 Task: Enable the video filter "Scene video filter" for transcode stream output.
Action: Mouse moved to (117, 17)
Screenshot: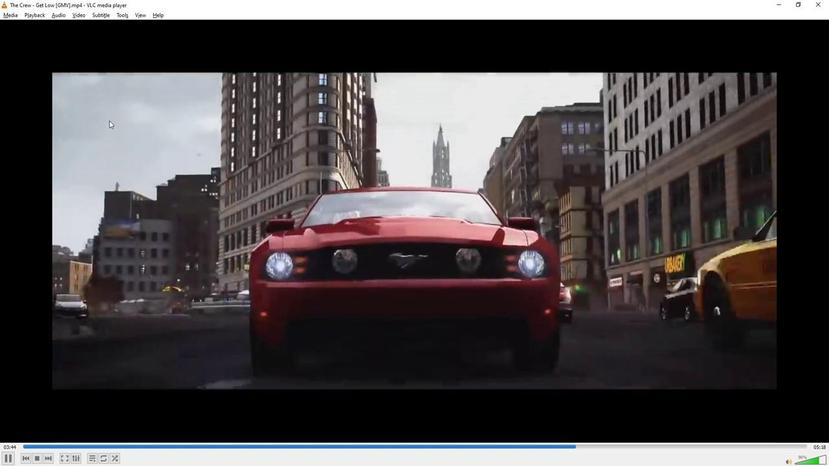 
Action: Mouse pressed left at (117, 17)
Screenshot: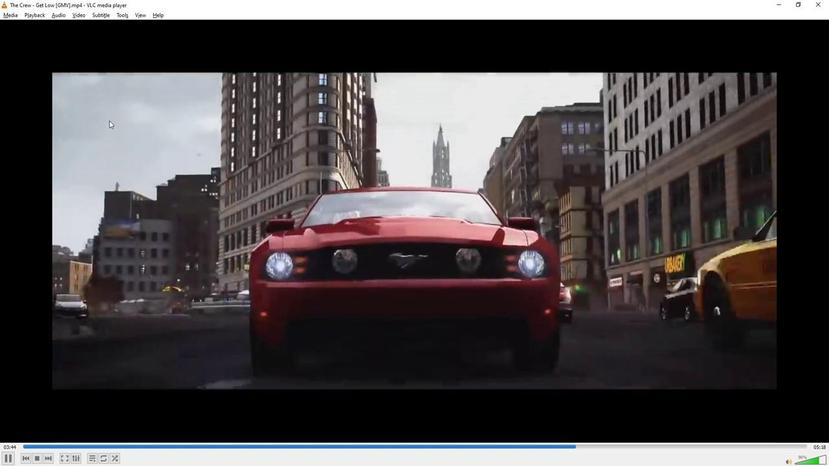 
Action: Mouse moved to (132, 117)
Screenshot: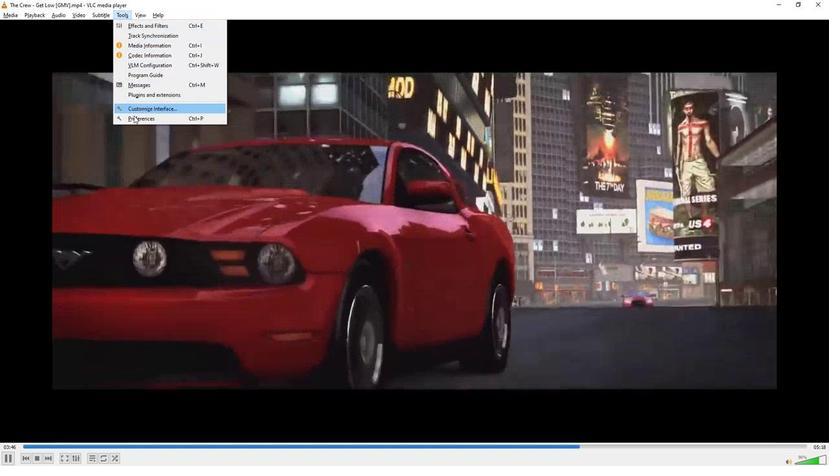 
Action: Mouse pressed left at (132, 117)
Screenshot: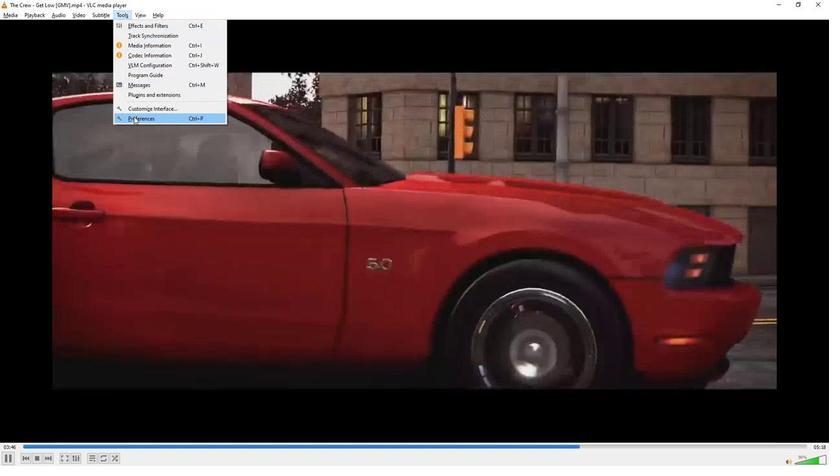 
Action: Mouse moved to (241, 351)
Screenshot: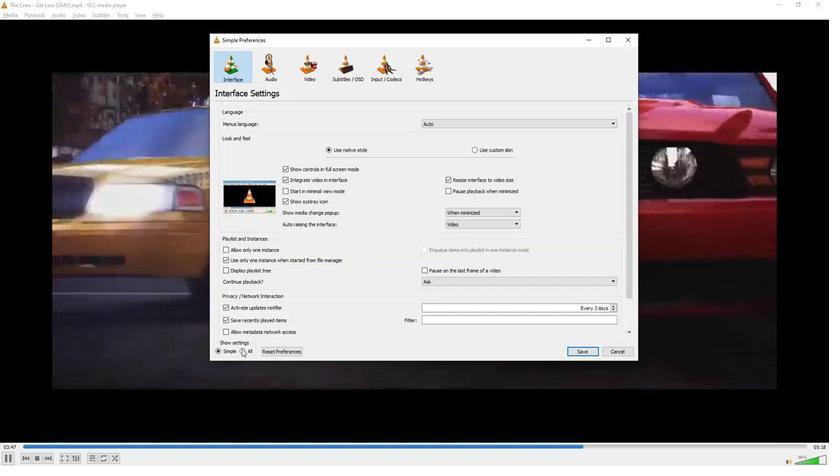 
Action: Mouse pressed left at (241, 351)
Screenshot: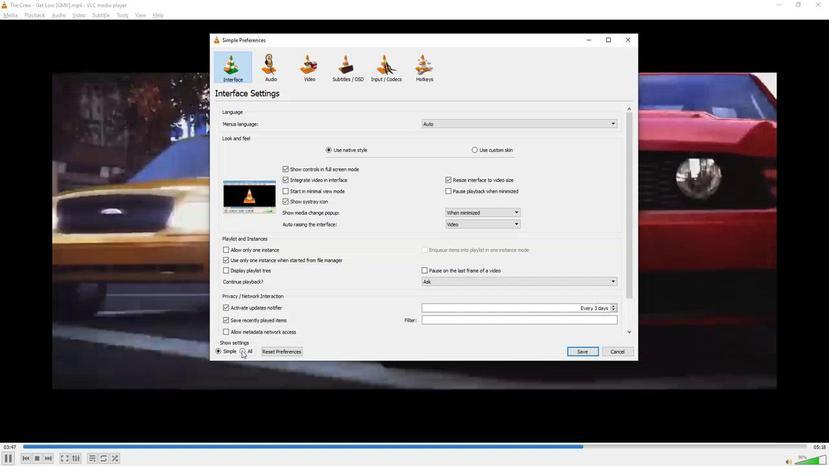 
Action: Mouse moved to (252, 190)
Screenshot: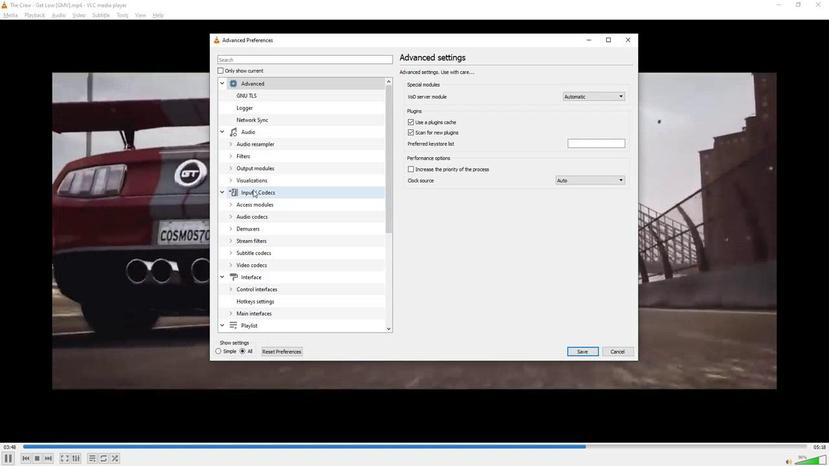 
Action: Mouse scrolled (252, 189) with delta (0, 0)
Screenshot: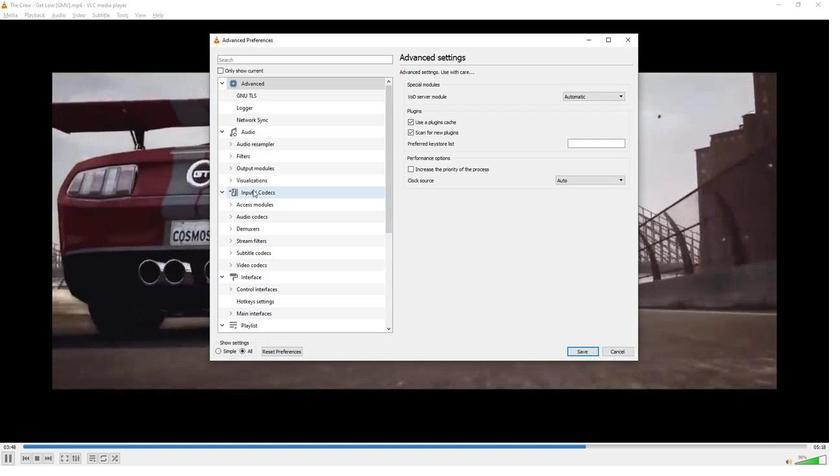 
Action: Mouse moved to (251, 190)
Screenshot: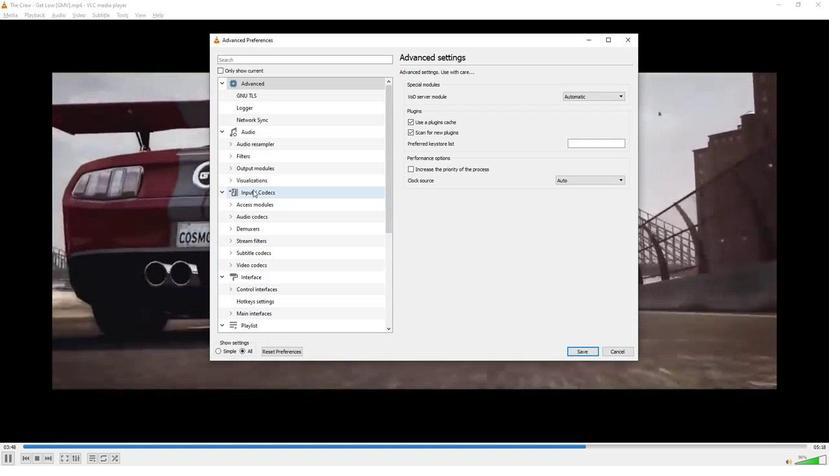 
Action: Mouse scrolled (251, 189) with delta (0, 0)
Screenshot: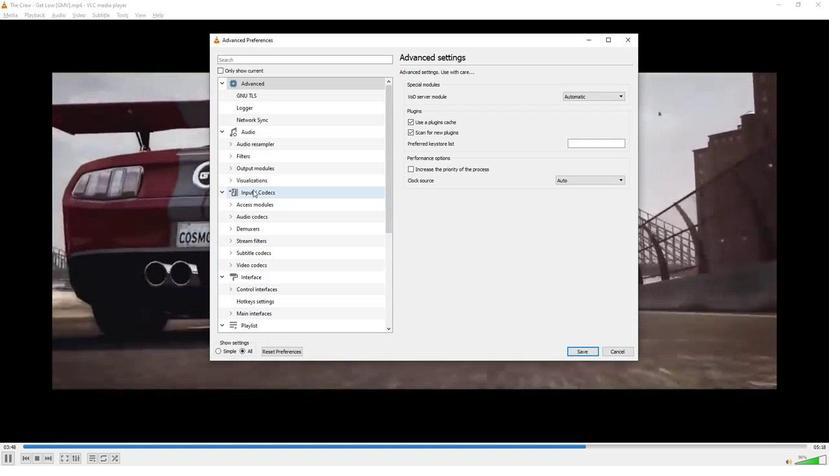 
Action: Mouse moved to (251, 191)
Screenshot: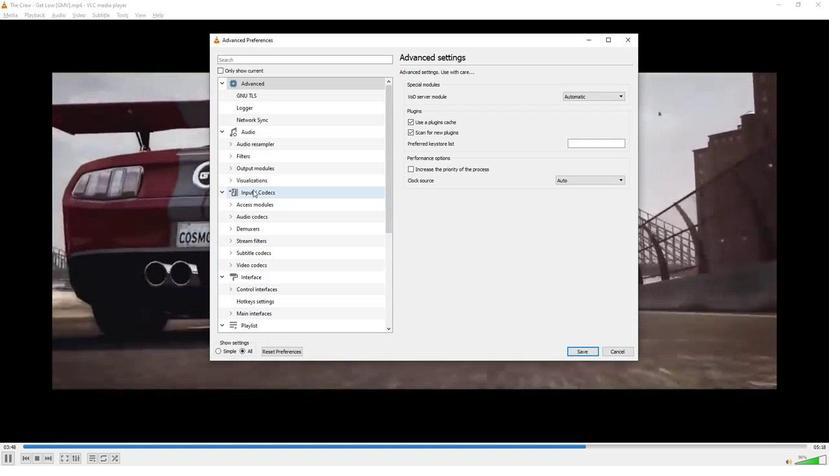 
Action: Mouse scrolled (251, 190) with delta (0, 0)
Screenshot: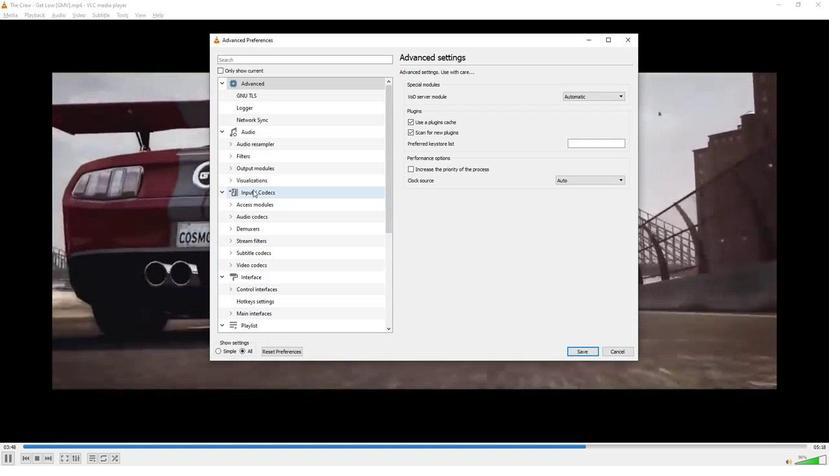 
Action: Mouse moved to (250, 191)
Screenshot: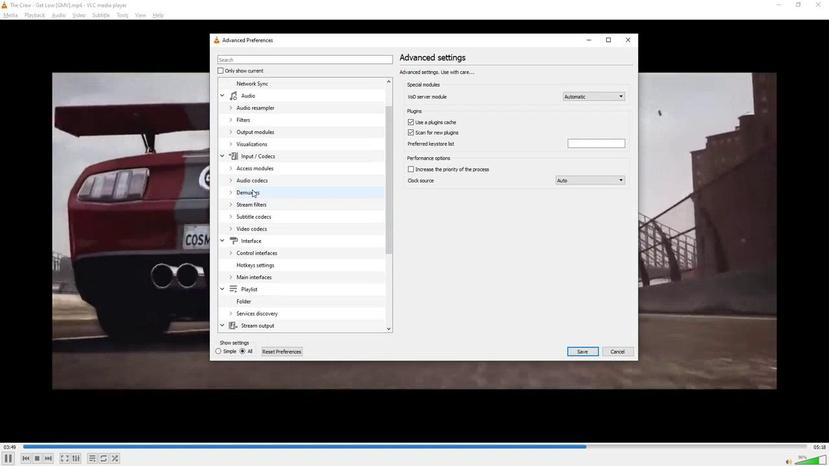 
Action: Mouse scrolled (250, 190) with delta (0, 0)
Screenshot: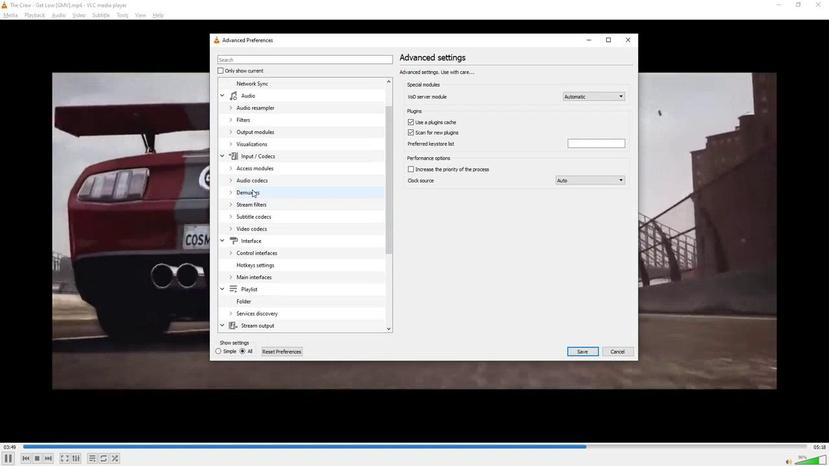 
Action: Mouse moved to (249, 191)
Screenshot: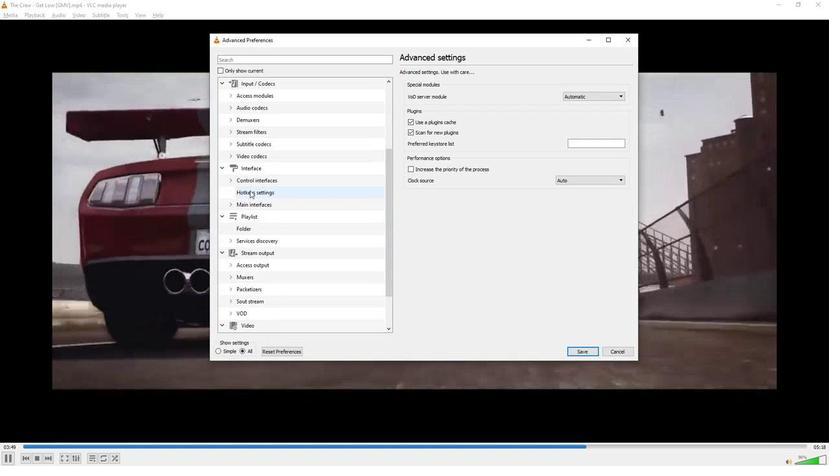 
Action: Mouse scrolled (249, 191) with delta (0, 0)
Screenshot: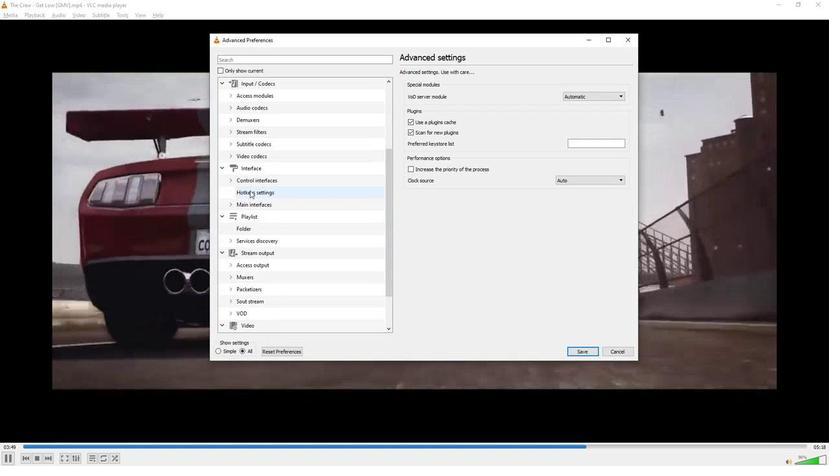 
Action: Mouse scrolled (249, 191) with delta (0, 0)
Screenshot: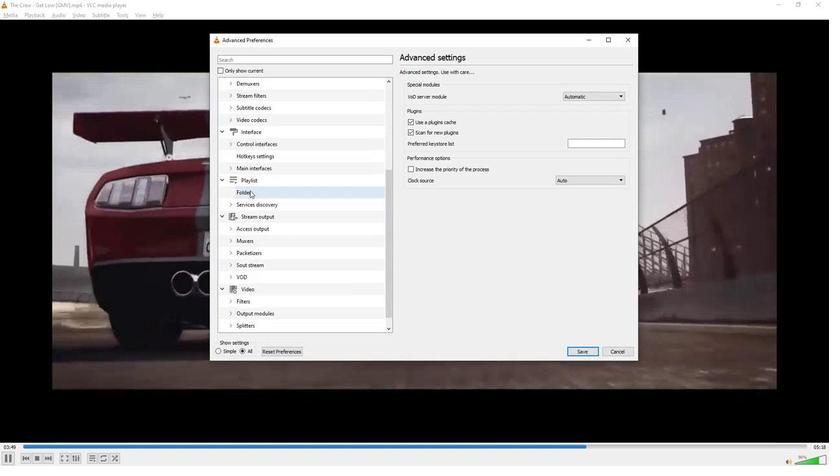 
Action: Mouse scrolled (249, 191) with delta (0, 0)
Screenshot: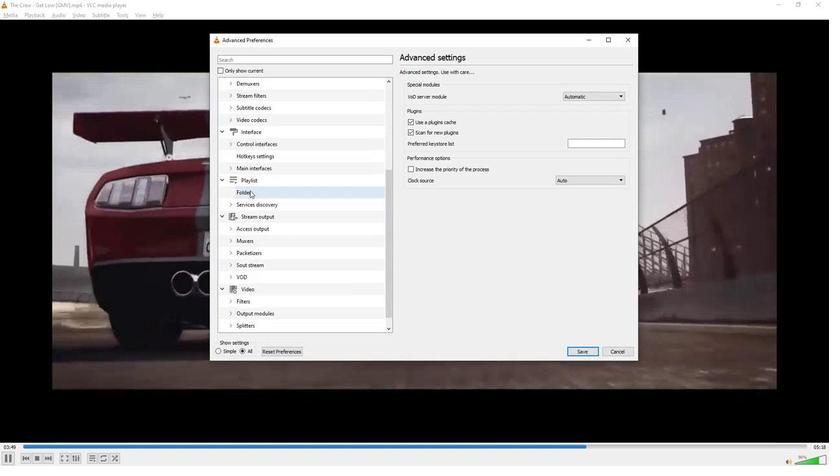 
Action: Mouse moved to (246, 290)
Screenshot: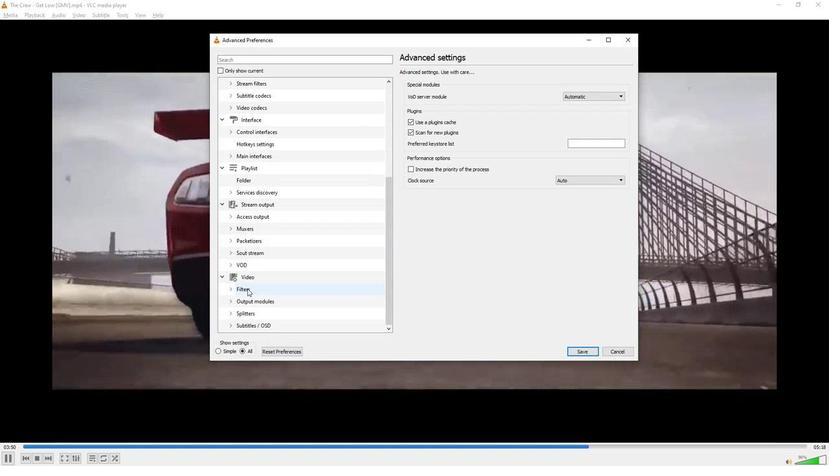 
Action: Mouse pressed left at (246, 290)
Screenshot: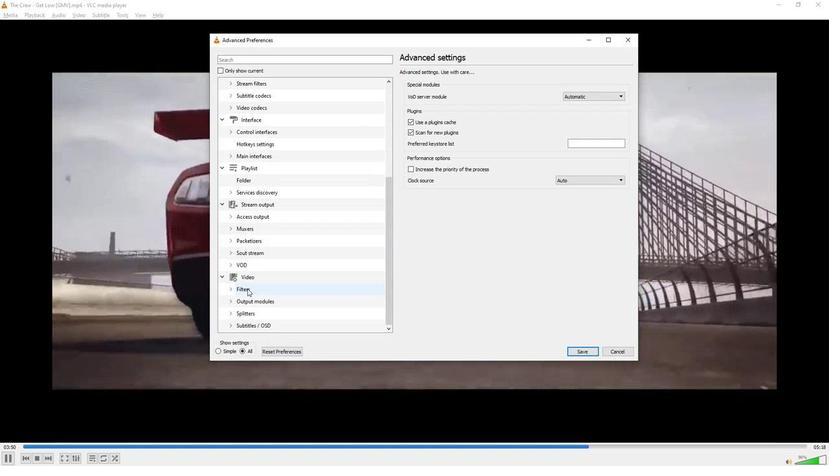 
Action: Mouse moved to (527, 116)
Screenshot: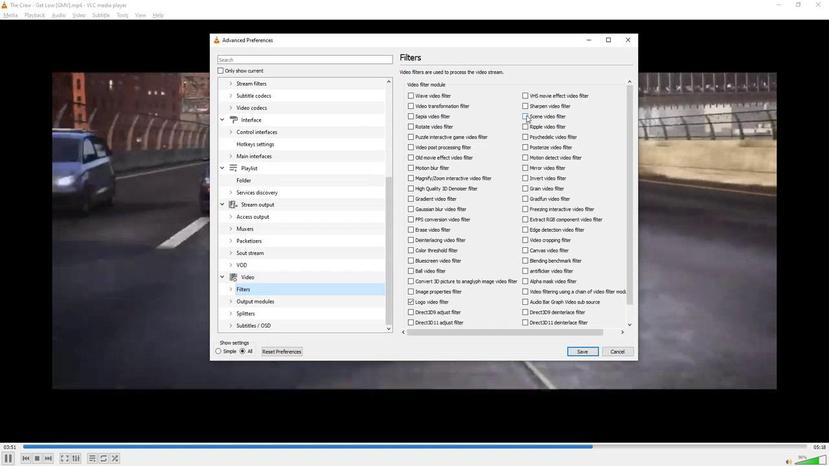 
Action: Mouse pressed left at (527, 116)
Screenshot: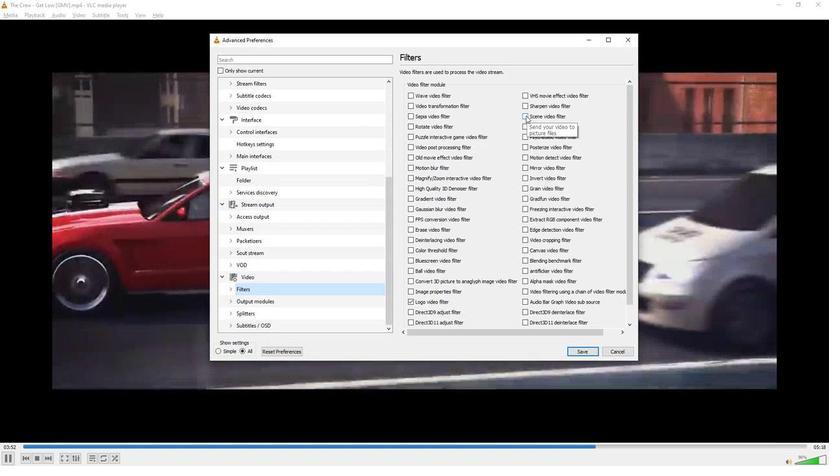 
Action: Mouse moved to (509, 157)
Screenshot: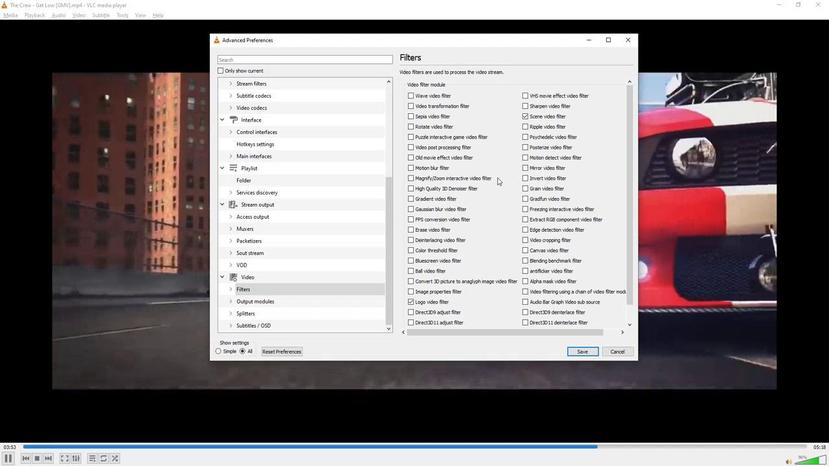 
